 Task: Create Card Social Media Marketing Campaign Review in Board Sales Prospecting Platforms and Tools to Workspace Advertising Agencies. Create Card Travel Review in Board Customer Segmentation and Analysis to Workspace Advertising Agencies. Create Card Social Media Content Review in Board Social Media Influencer Ambassador Program Creation and Management to Workspace Advertising Agencies
Action: Mouse moved to (465, 133)
Screenshot: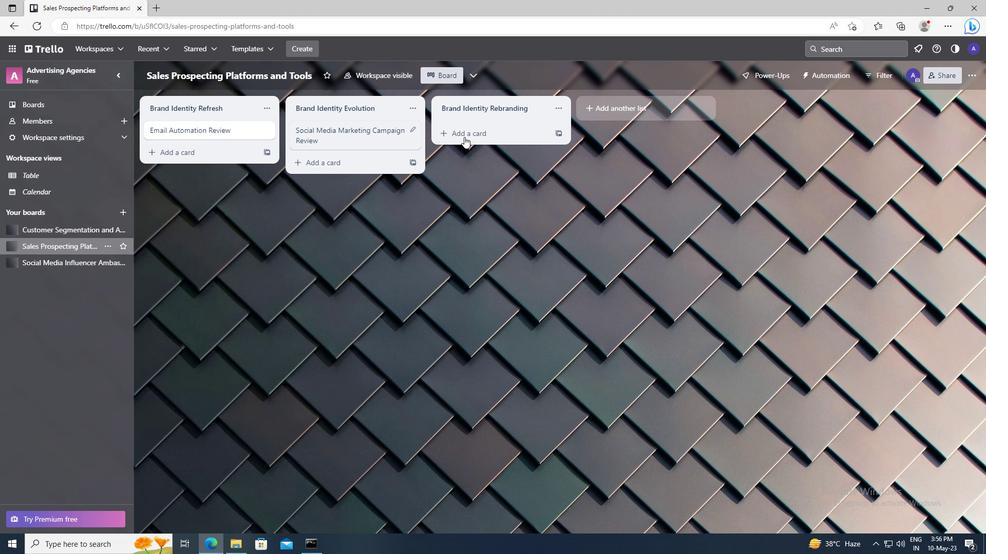 
Action: Mouse pressed left at (465, 133)
Screenshot: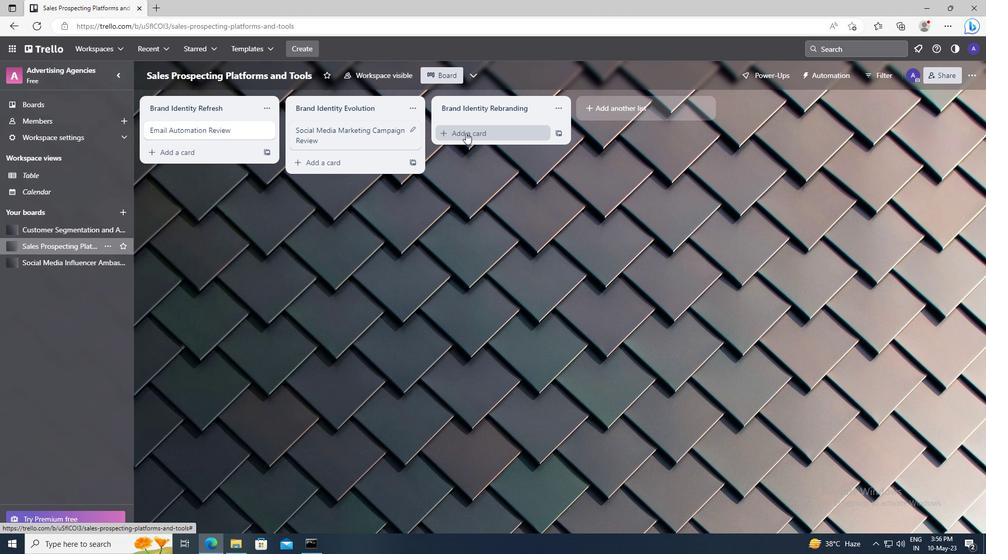 
Action: Key pressed <Key.shift>SOCIAL<Key.space><Key.shift>MEDIA<Key.space><Key.shift>MARKETING<Key.space><Key.shift>CAMPAIGN<Key.space><Key.shift>REVIEW
Screenshot: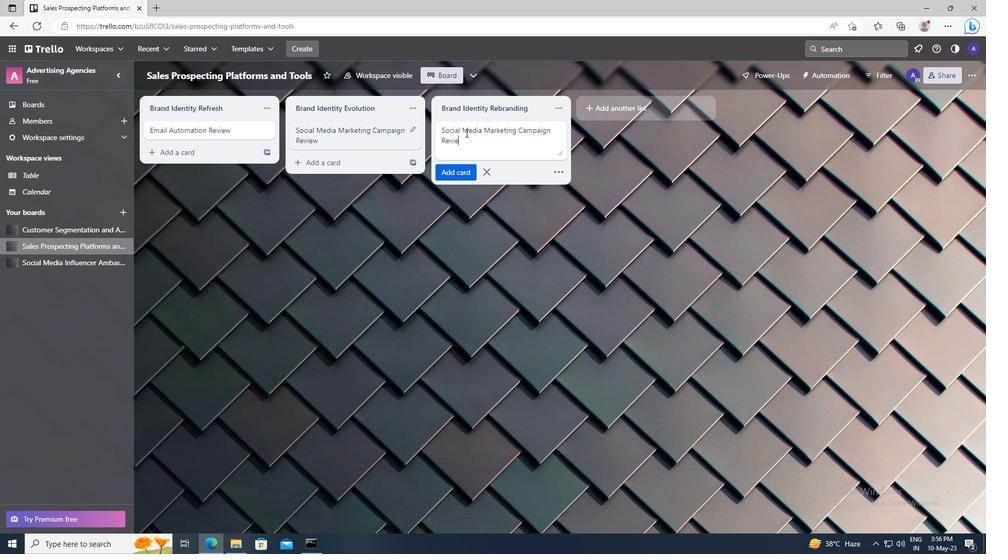 
Action: Mouse moved to (457, 173)
Screenshot: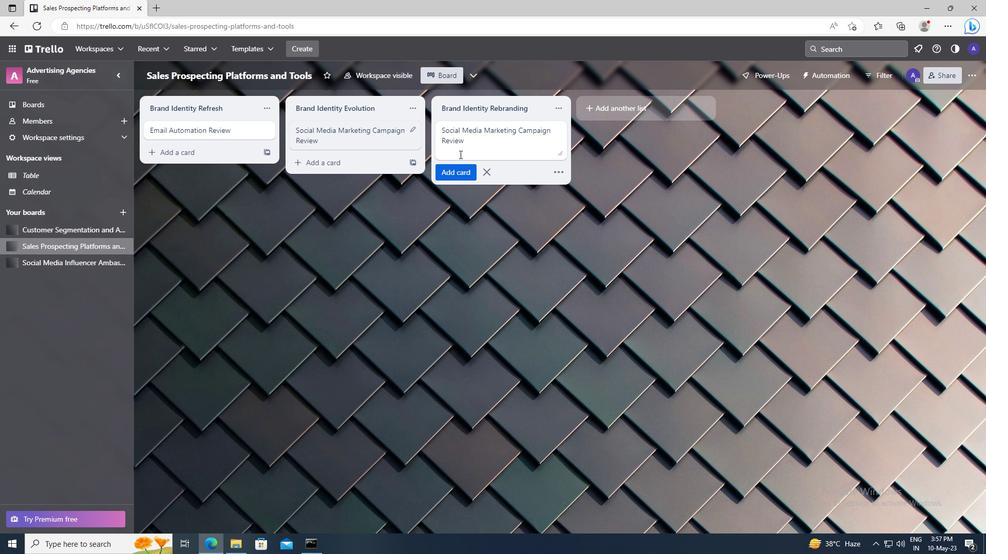 
Action: Mouse pressed left at (457, 173)
Screenshot: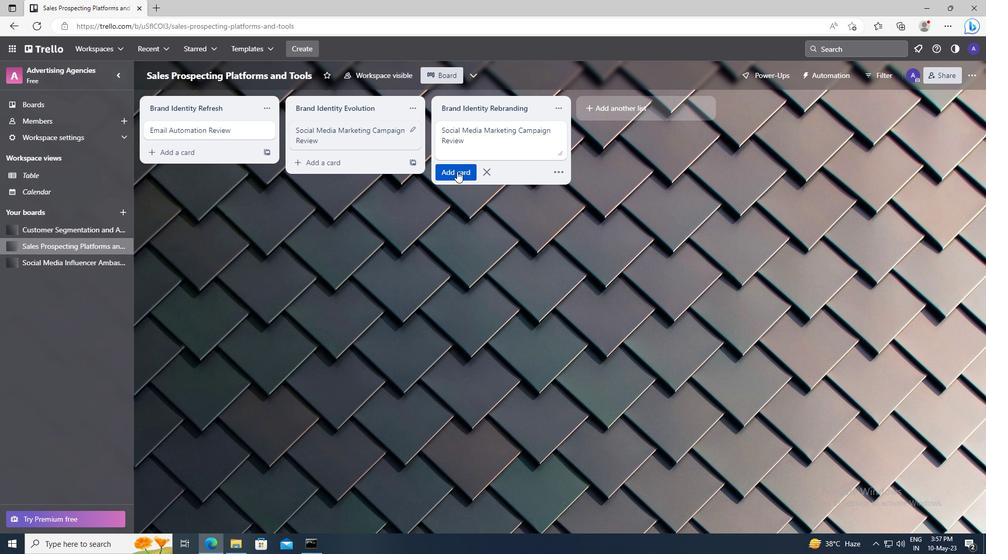 
Action: Mouse moved to (81, 227)
Screenshot: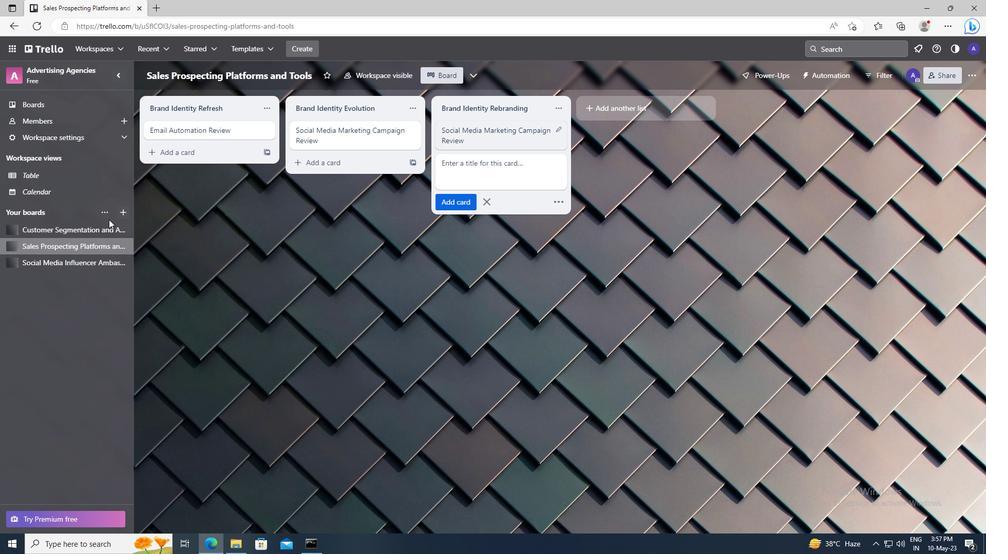 
Action: Mouse pressed left at (81, 227)
Screenshot: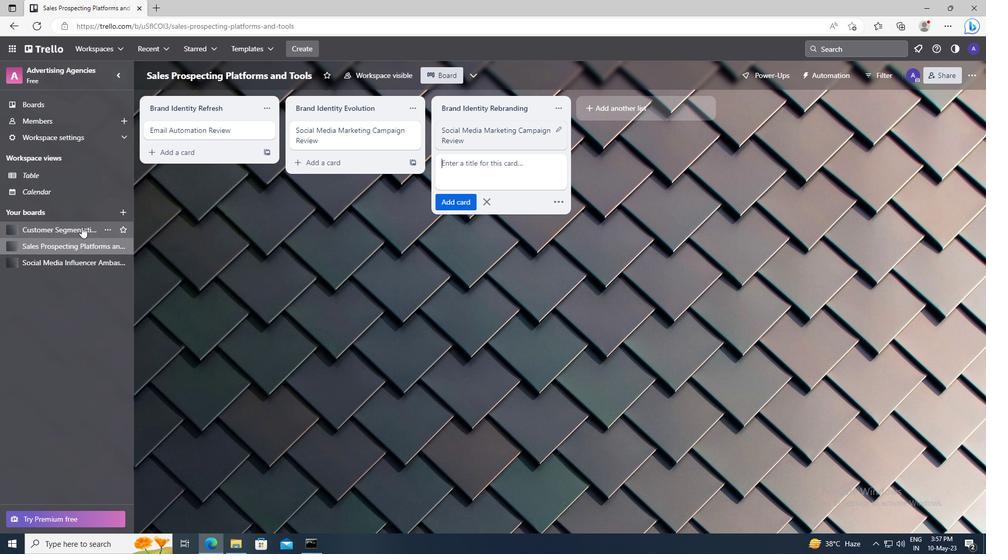 
Action: Mouse moved to (452, 136)
Screenshot: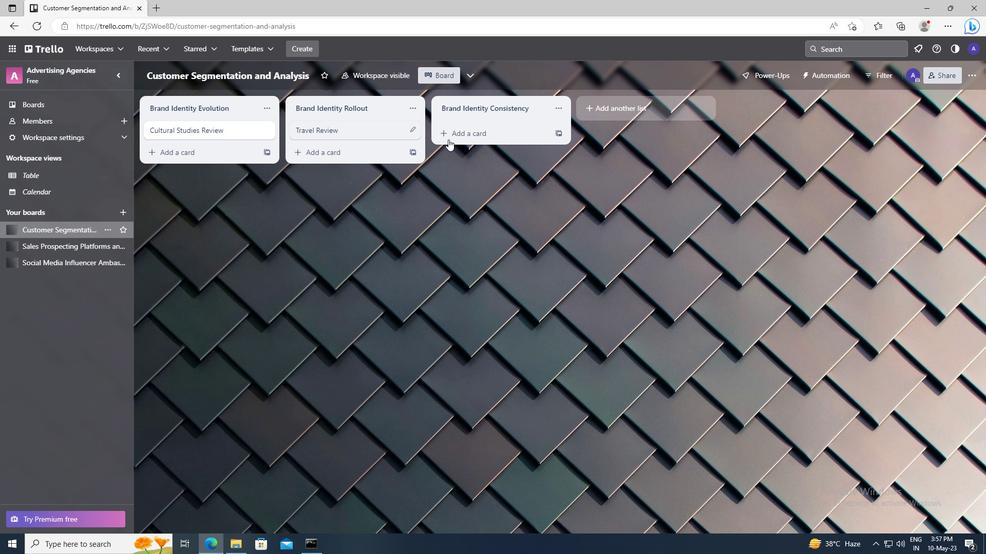 
Action: Mouse pressed left at (452, 136)
Screenshot: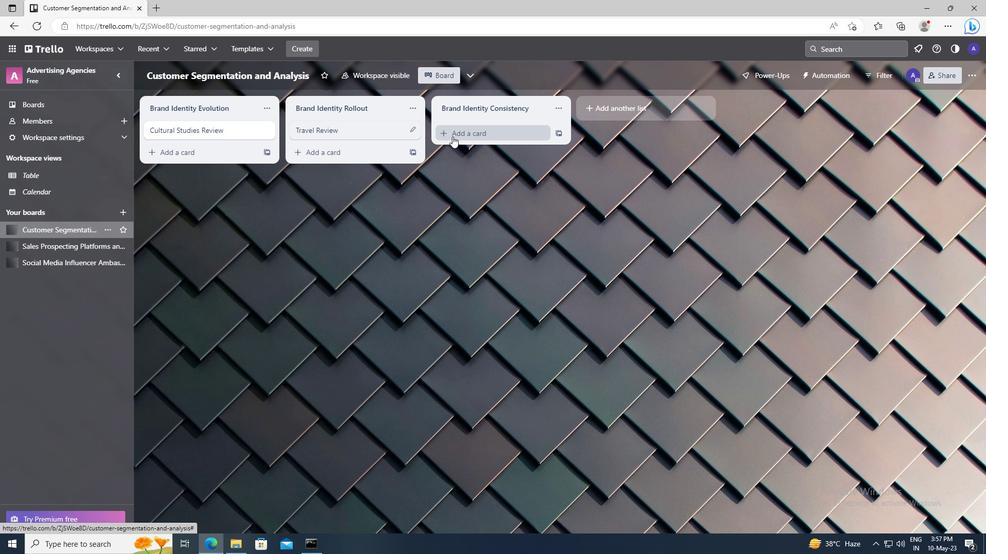 
Action: Key pressed <Key.shift>TRAVEL<Key.space><Key.shift>REVIEW
Screenshot: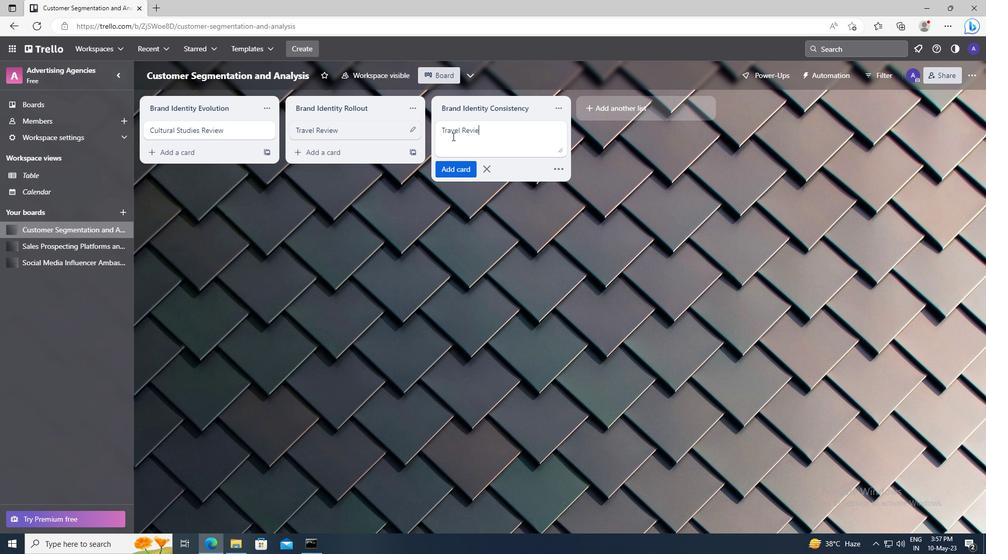 
Action: Mouse moved to (452, 169)
Screenshot: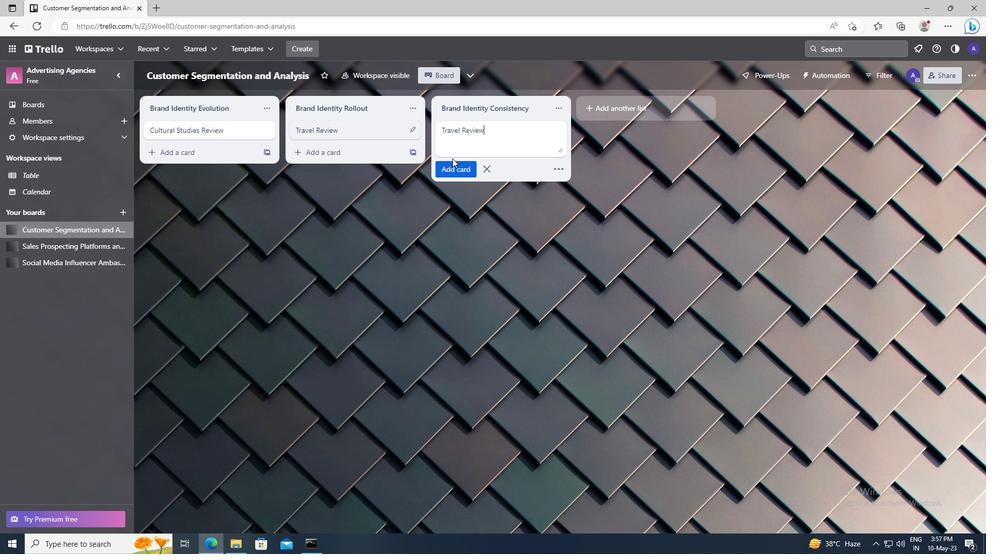
Action: Mouse pressed left at (452, 169)
Screenshot: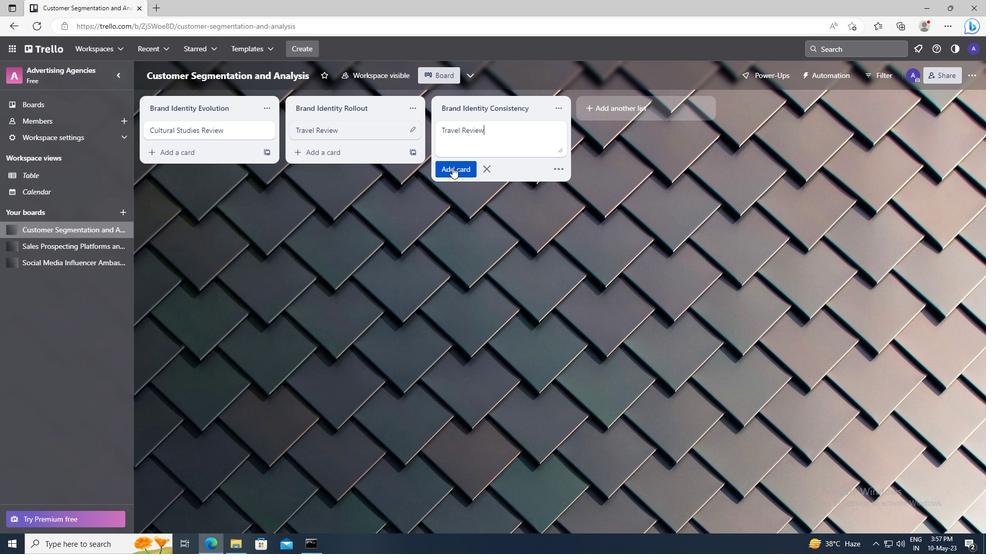 
Action: Mouse moved to (77, 260)
Screenshot: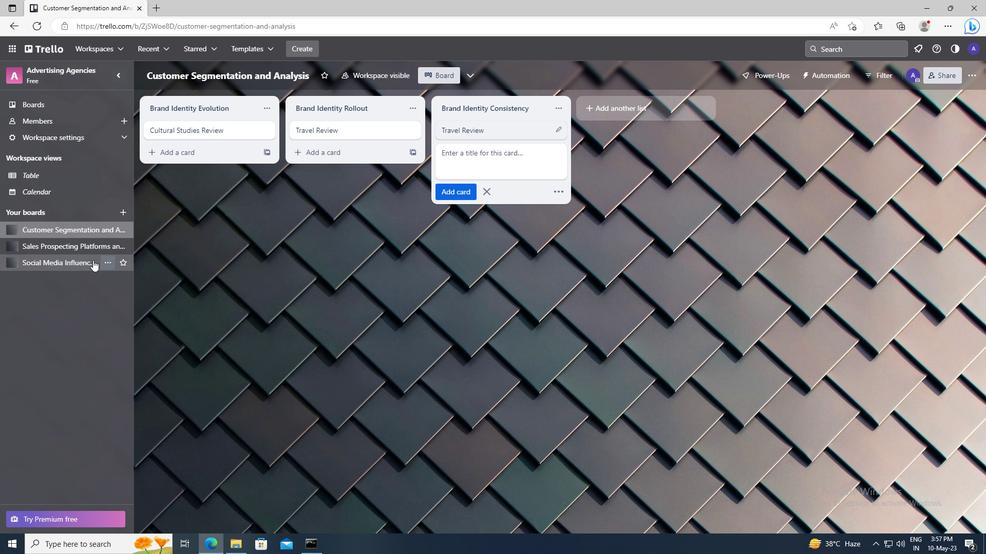 
Action: Mouse pressed left at (77, 260)
Screenshot: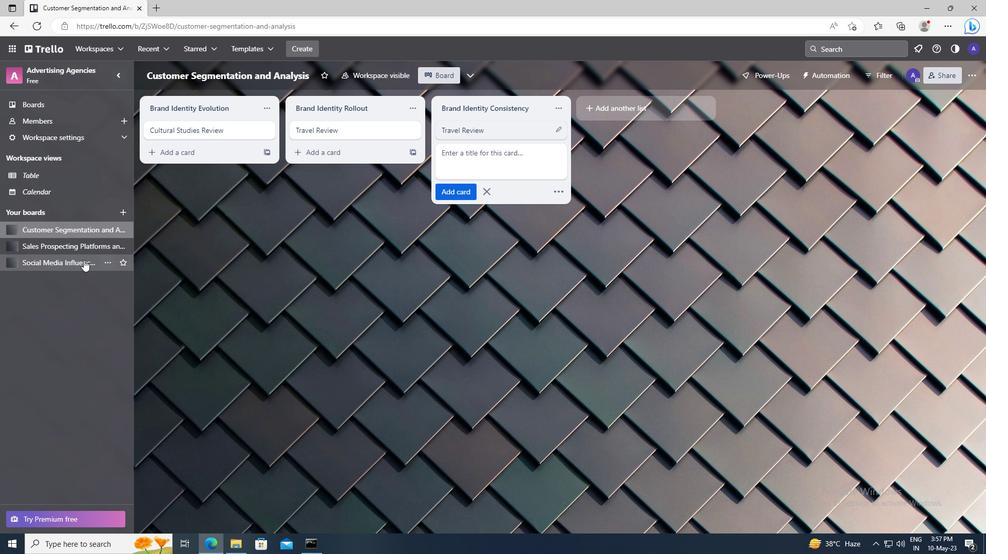 
Action: Mouse moved to (460, 133)
Screenshot: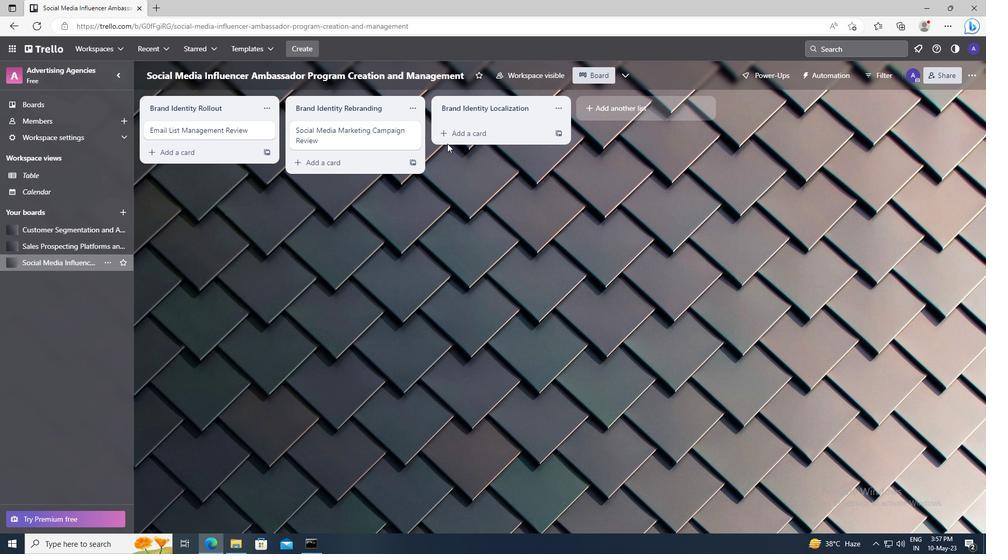 
Action: Mouse pressed left at (460, 133)
Screenshot: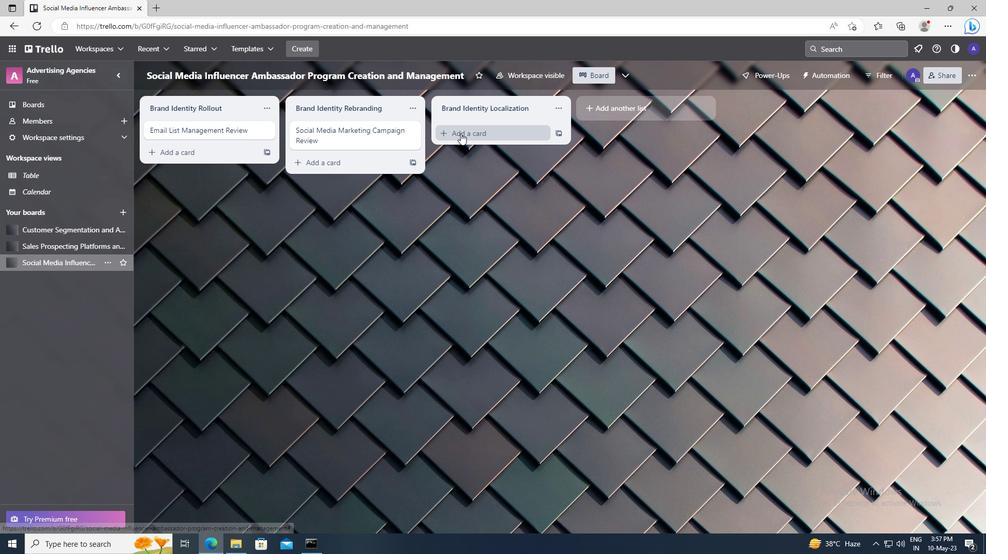 
Action: Key pressed <Key.shift>SOCIAL<Key.space><Key.shift>MEDIA<Key.space><Key.shift>CONTENT<Key.space><Key.shift><Key.shift>REVIEW
Screenshot: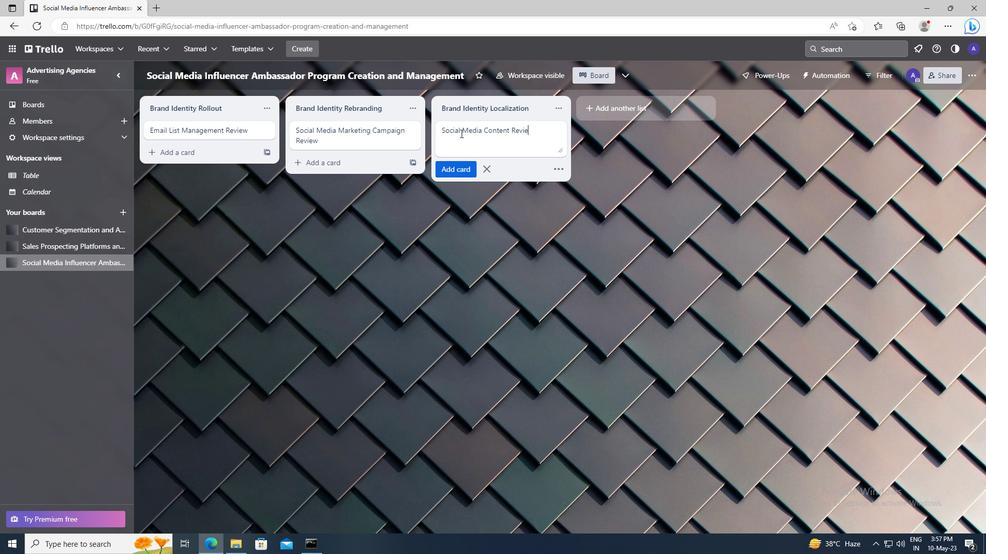 
Action: Mouse moved to (458, 167)
Screenshot: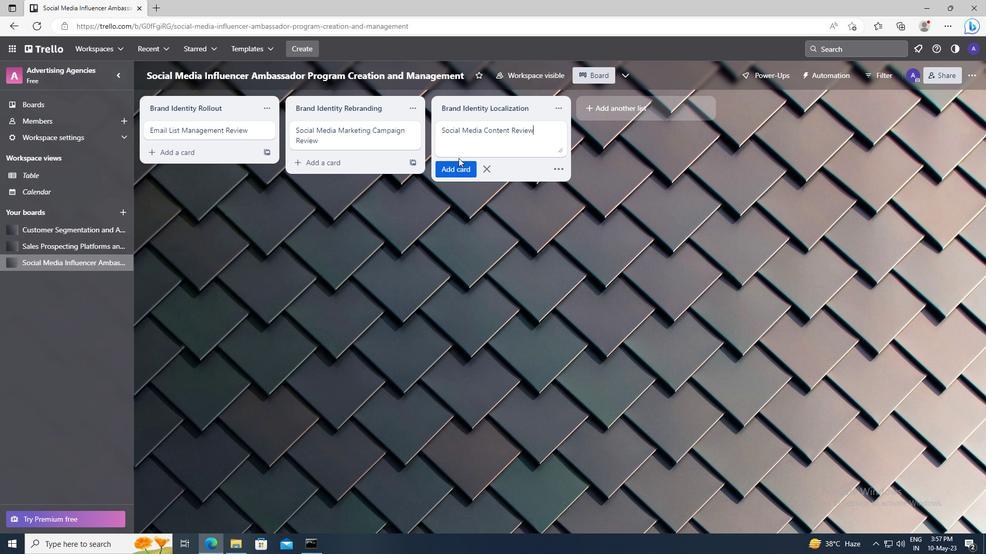 
Action: Mouse pressed left at (458, 167)
Screenshot: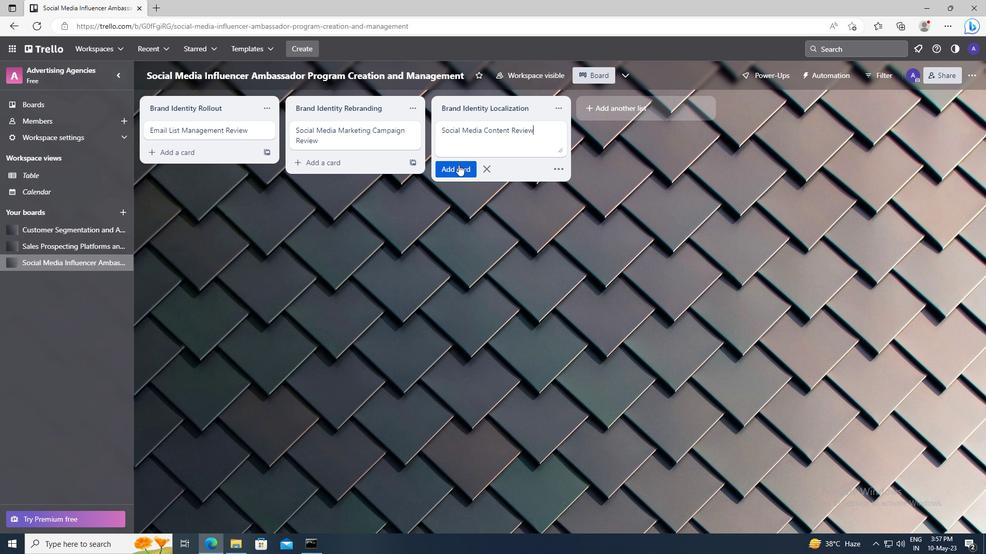 
